 Task: Send an email with the signature Crystal Jones with the subject Thank you for a sponsorship and the message We need to update our team on the latest developments regarding the project. Could you please send a group email with the relevant information? from softage.10@softage.net to softage.7@softage.net and softage.8@softage.net
Action: Mouse moved to (95, 101)
Screenshot: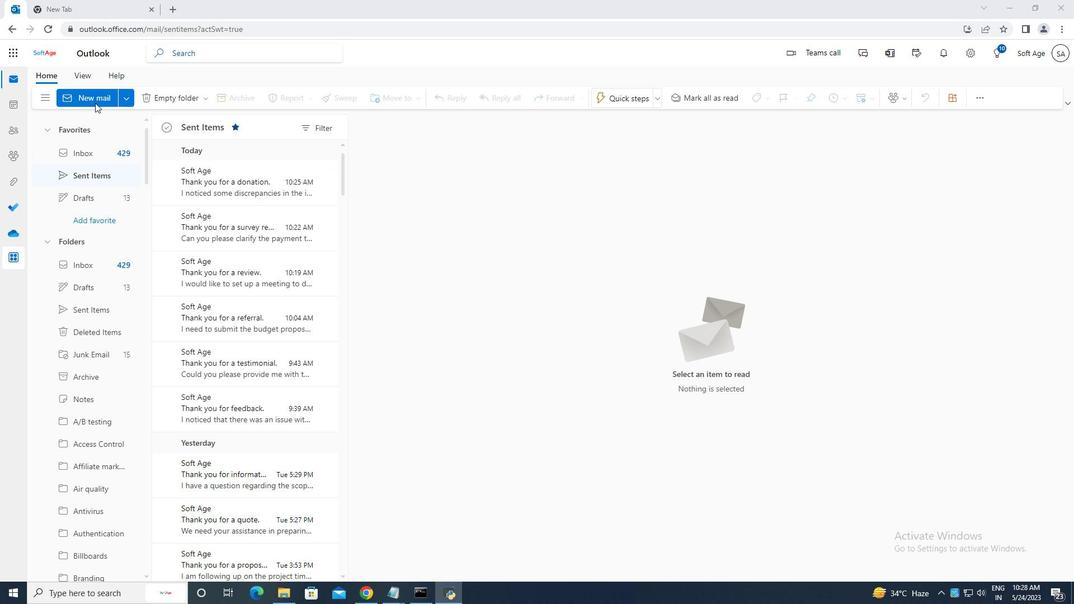 
Action: Mouse pressed left at (95, 101)
Screenshot: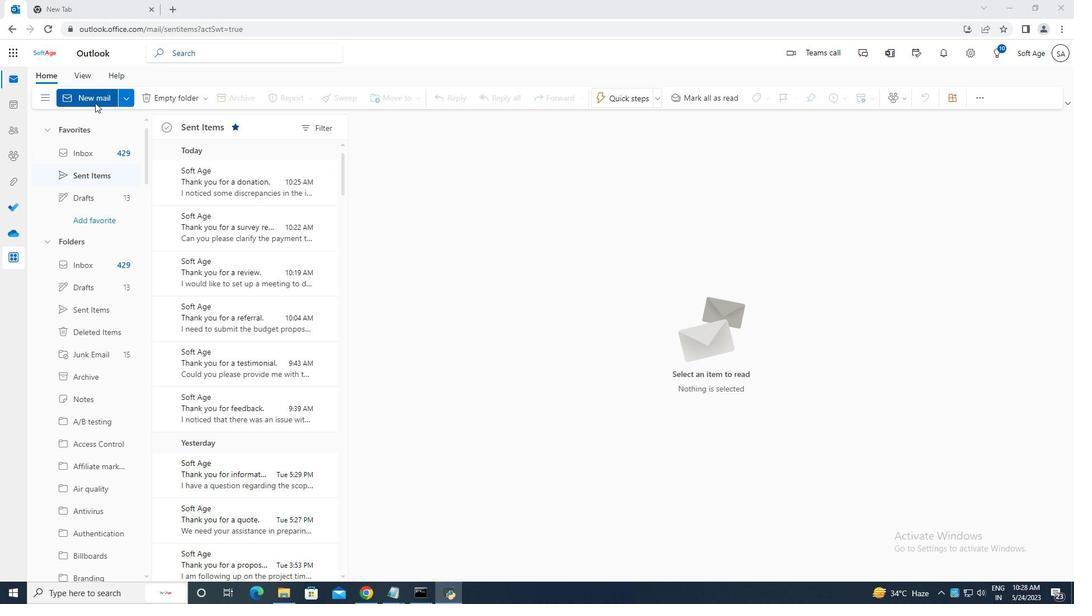 
Action: Mouse moved to (722, 102)
Screenshot: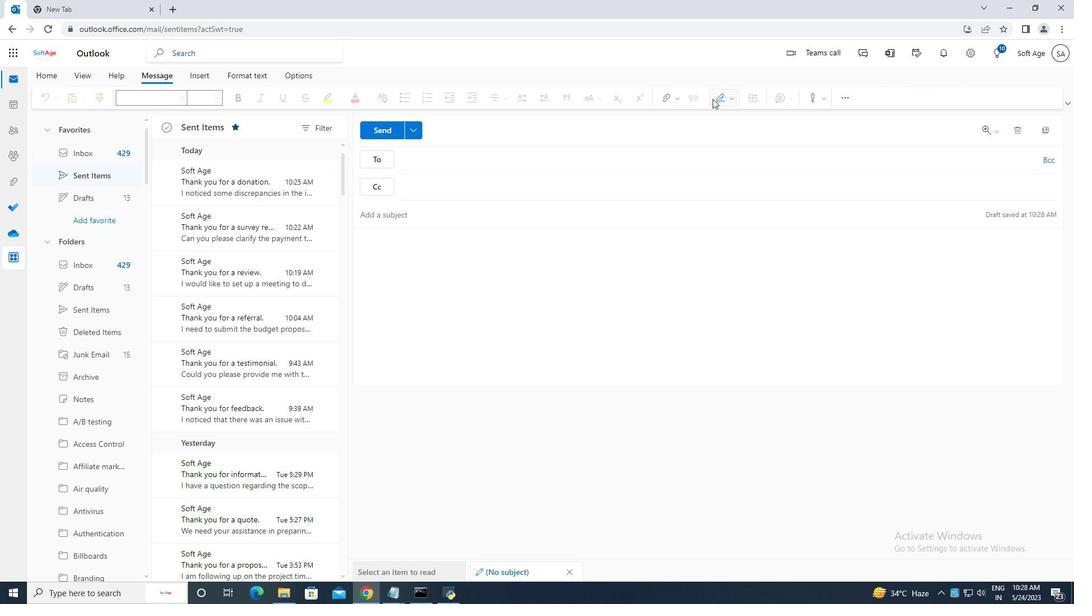 
Action: Mouse pressed left at (722, 102)
Screenshot: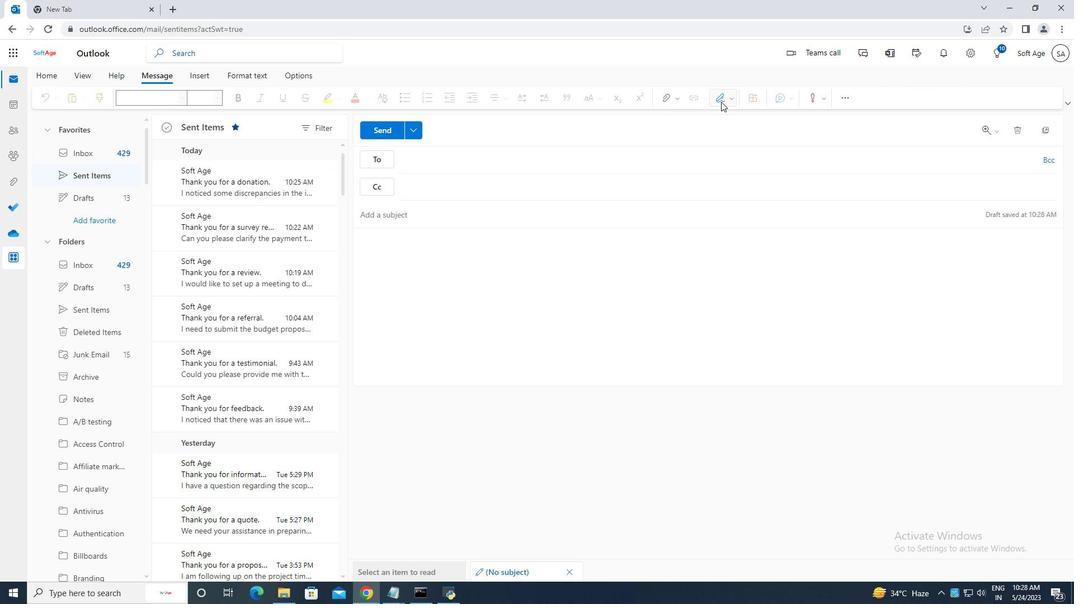 
Action: Mouse moved to (694, 147)
Screenshot: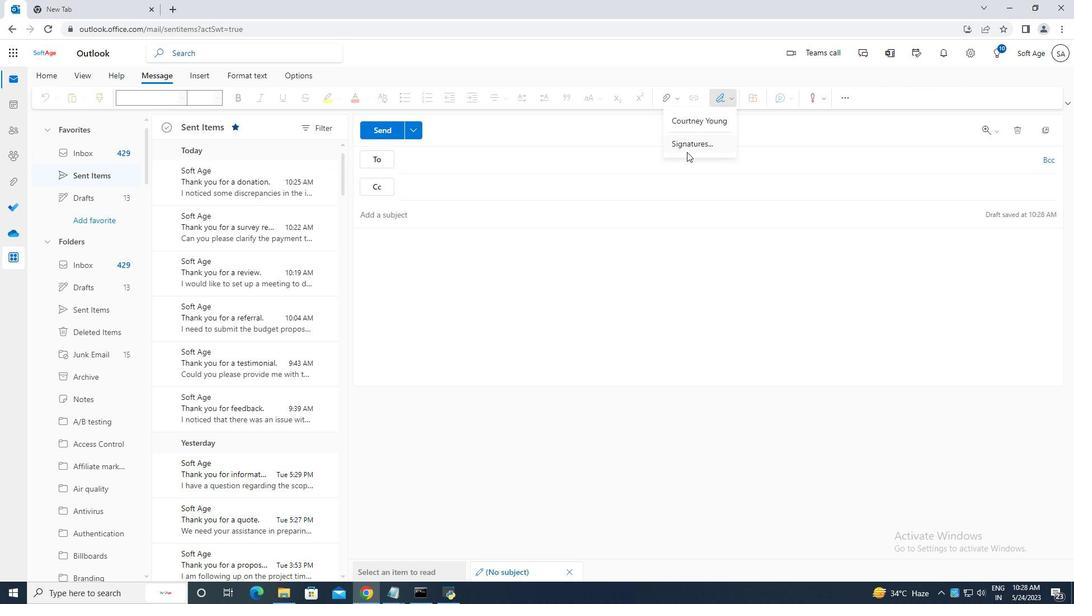 
Action: Mouse pressed left at (694, 147)
Screenshot: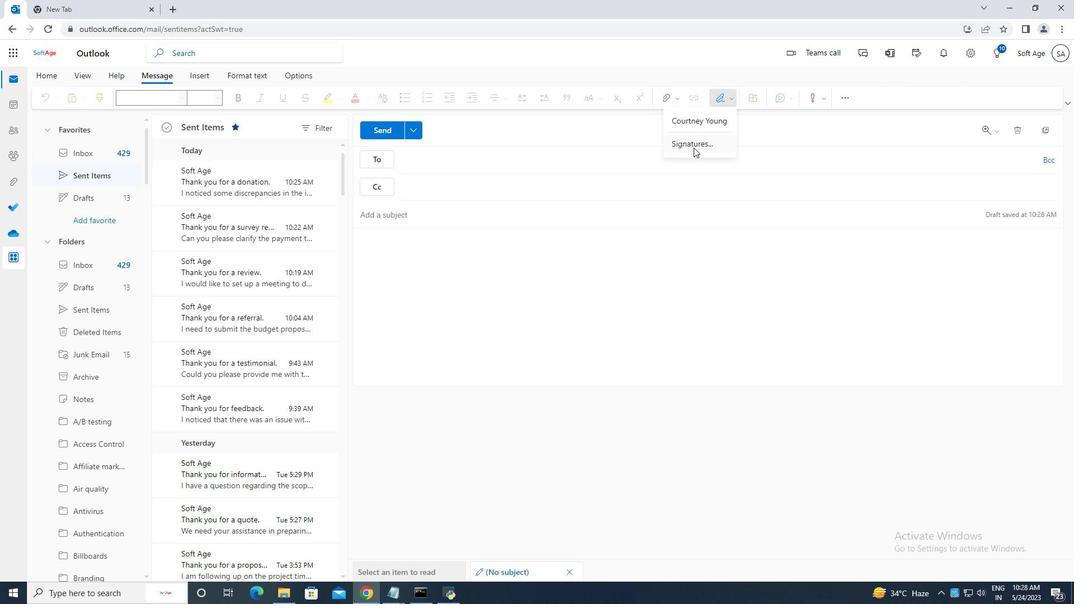 
Action: Mouse moved to (758, 185)
Screenshot: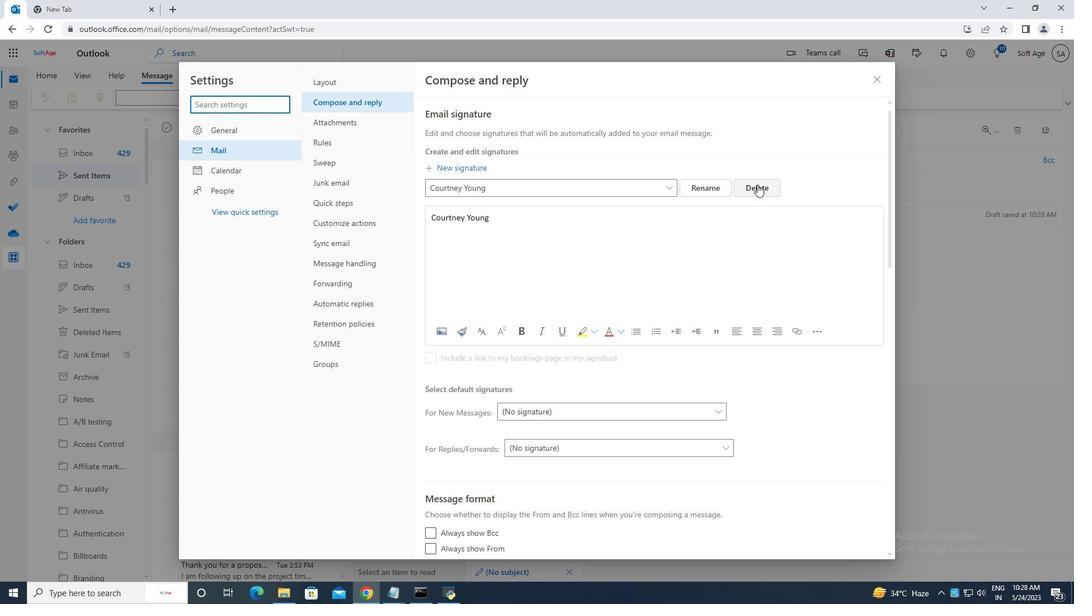 
Action: Mouse pressed left at (758, 185)
Screenshot: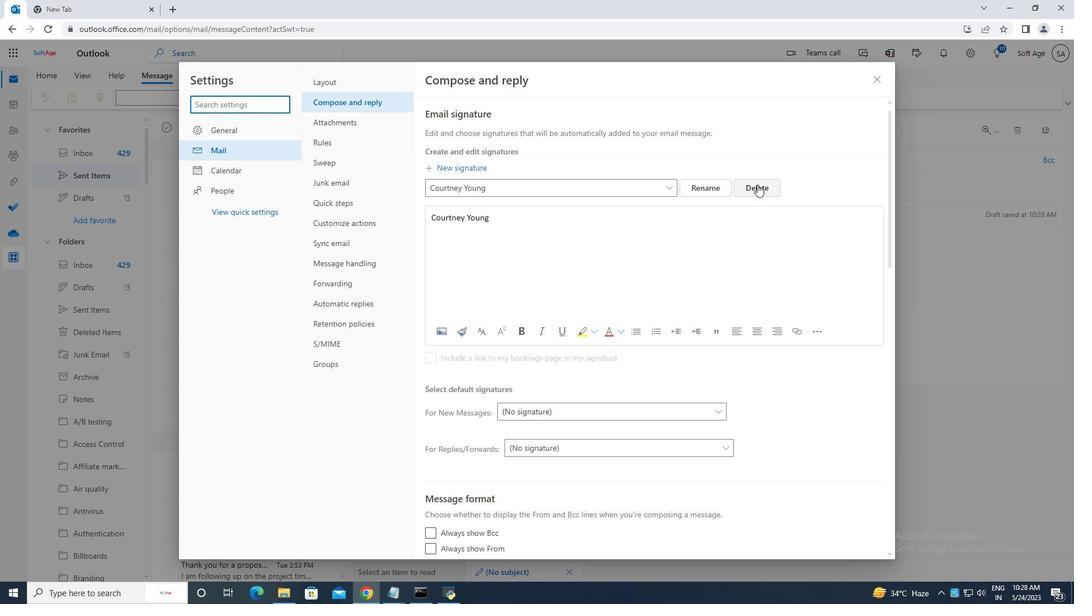 
Action: Mouse moved to (473, 187)
Screenshot: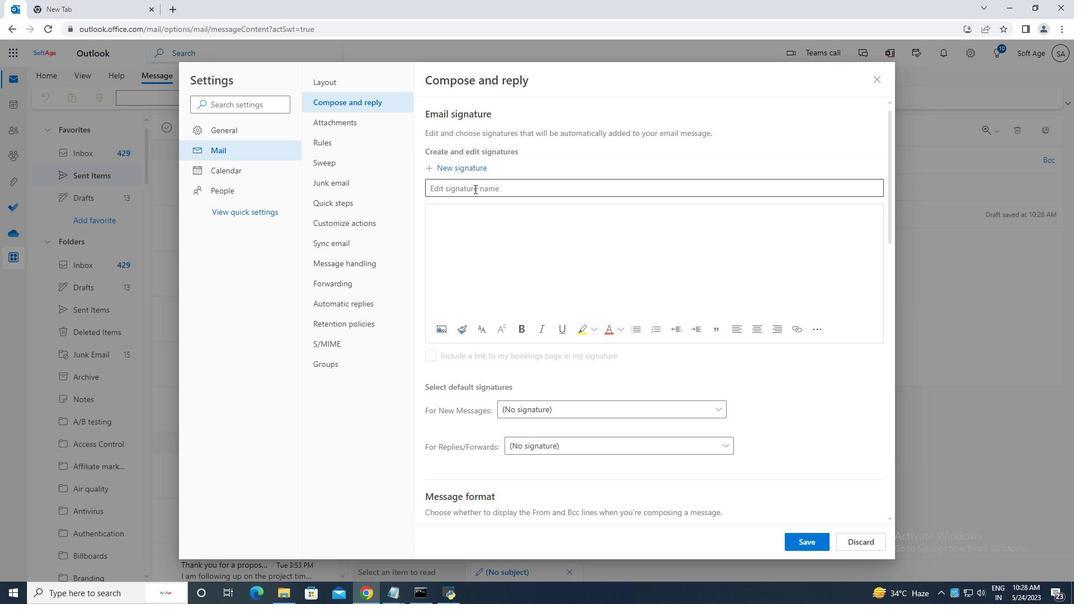 
Action: Mouse pressed left at (473, 187)
Screenshot: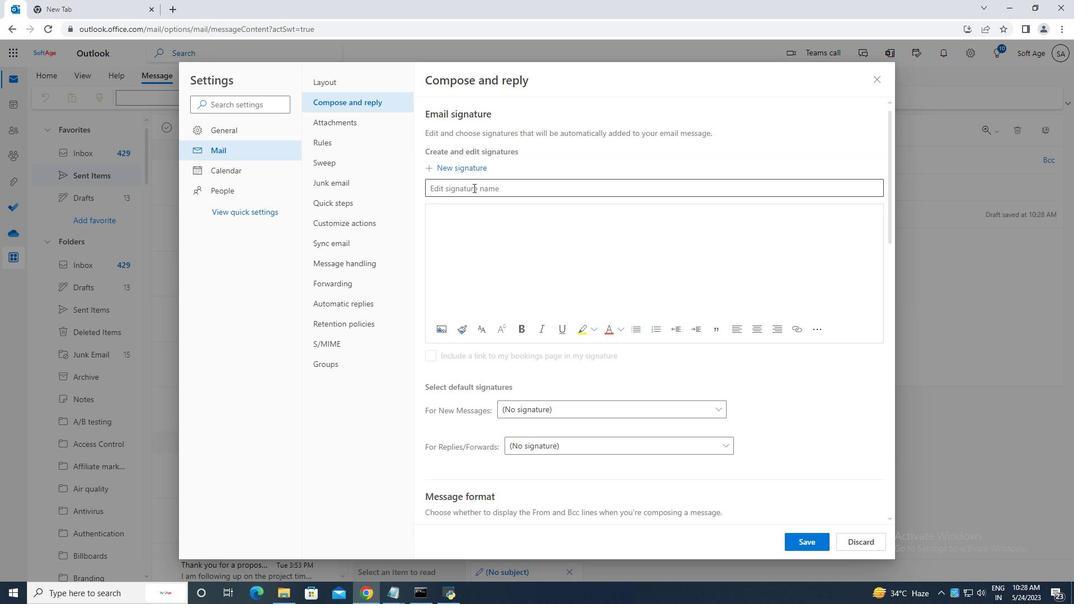 
Action: Key pressed <Key.caps_lock>C<Key.caps_lock>rystal<Key.space><Key.caps_lock>J<Key.caps_lock>ones
Screenshot: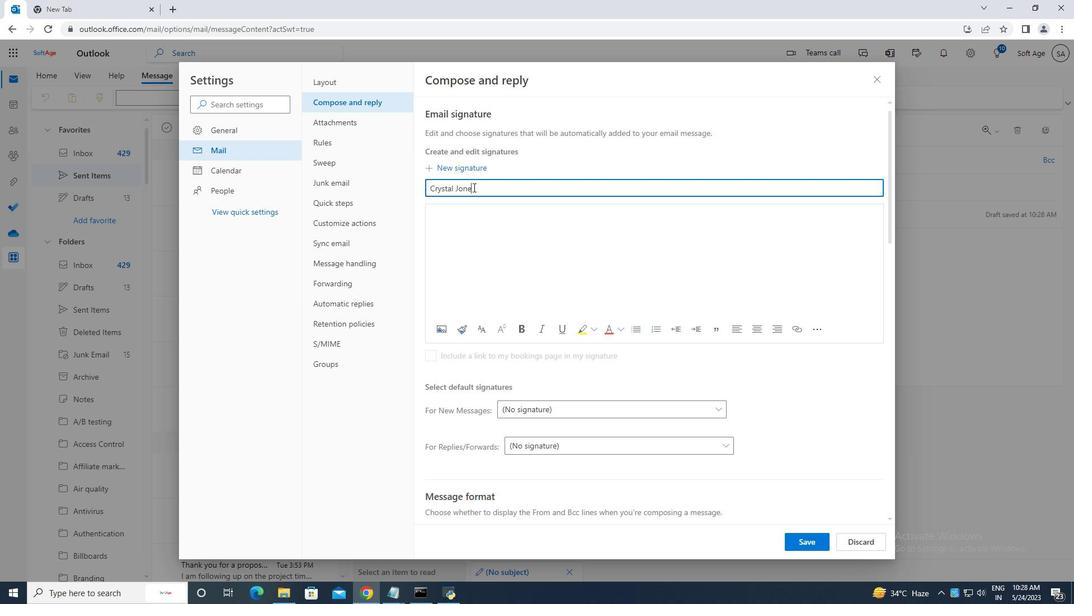 
Action: Mouse moved to (448, 213)
Screenshot: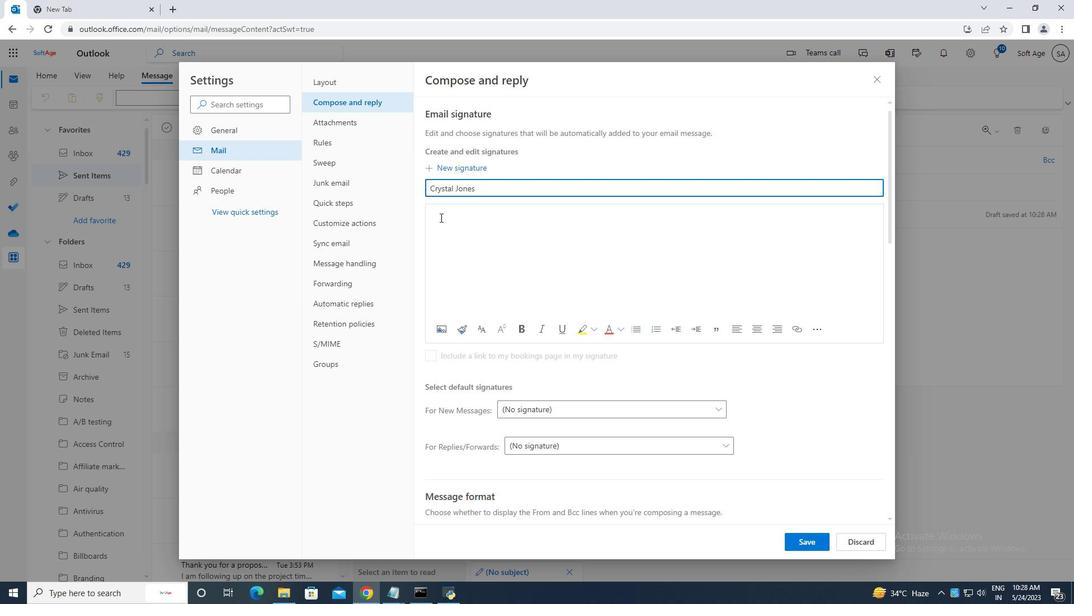 
Action: Mouse pressed left at (448, 213)
Screenshot: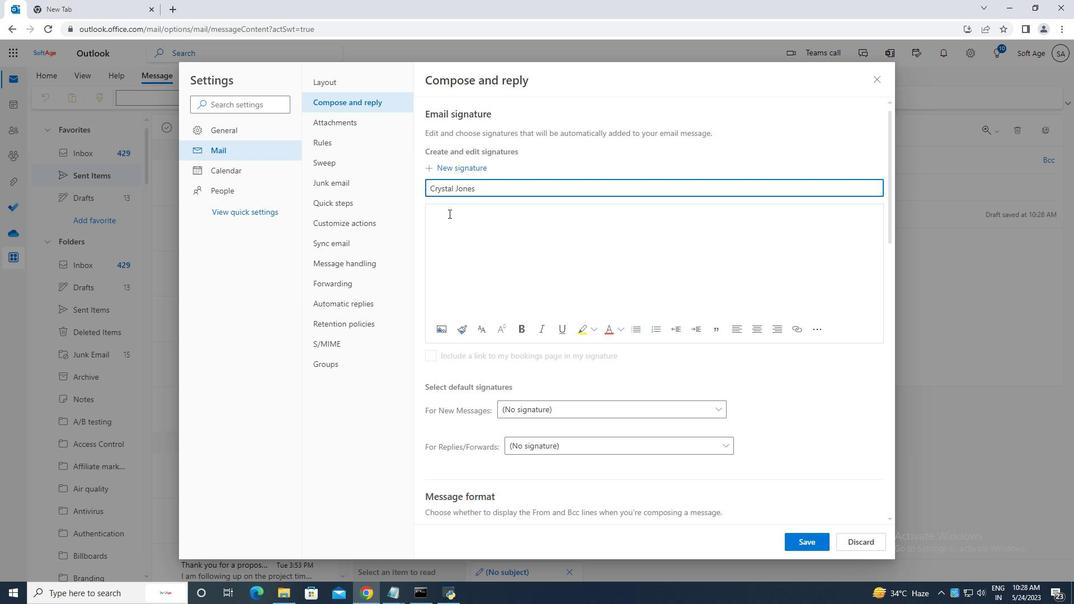 
Action: Mouse moved to (448, 213)
Screenshot: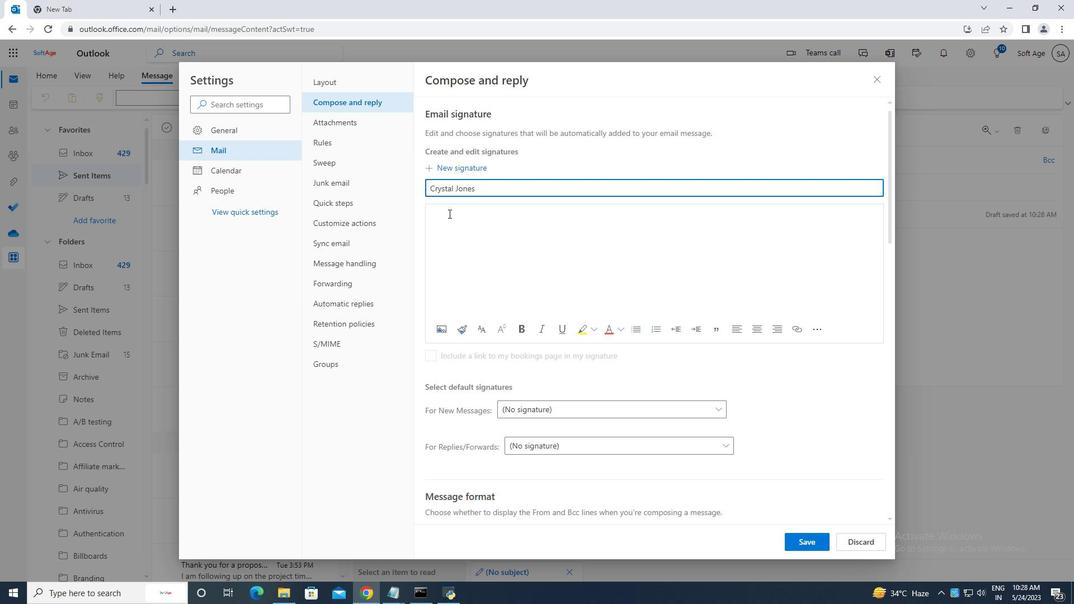 
Action: Key pressed <Key.caps_lock>C<Key.caps_lock>rystal<Key.space><Key.caps_lock>J<Key.caps_lock>ones
Screenshot: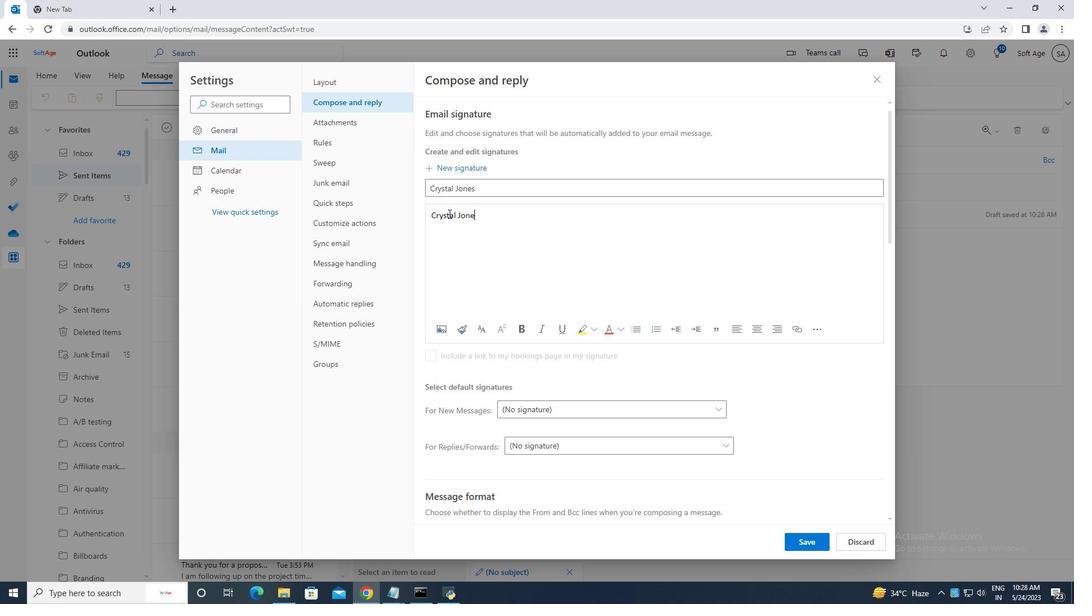 
Action: Mouse moved to (806, 545)
Screenshot: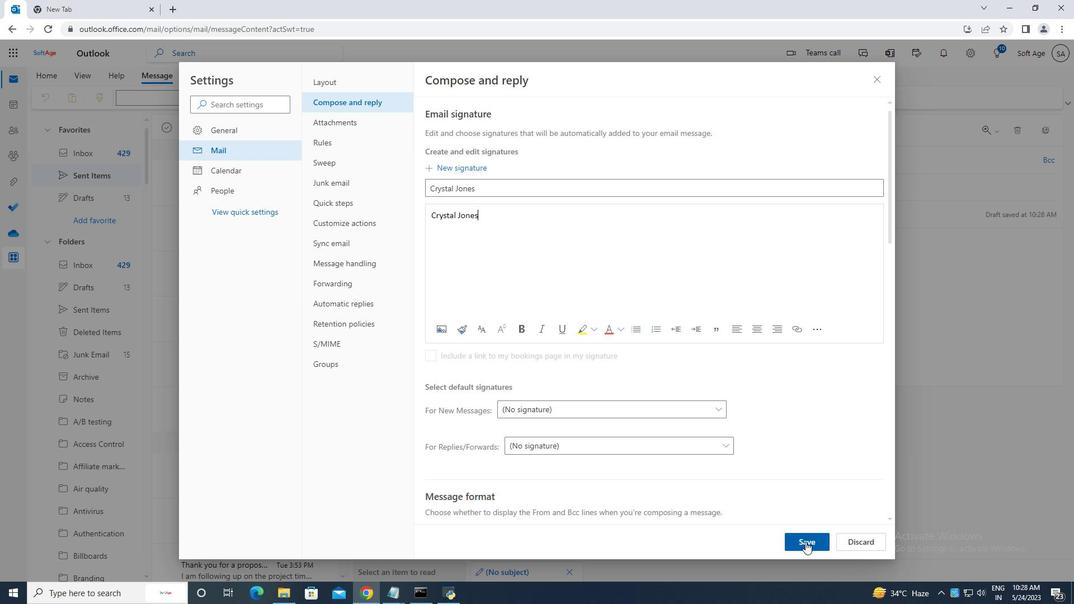 
Action: Mouse pressed left at (806, 545)
Screenshot: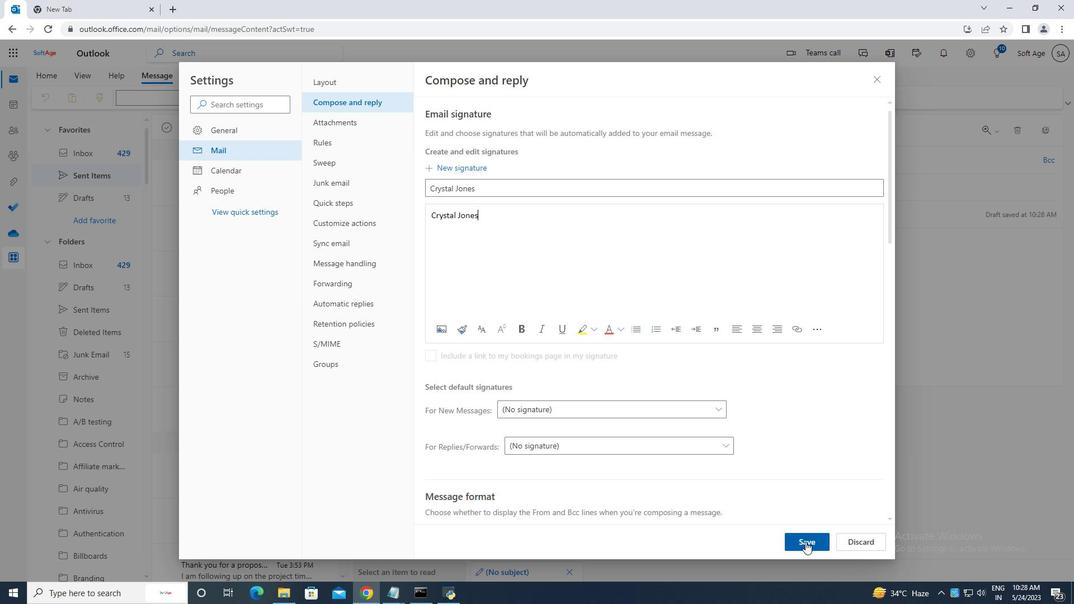 
Action: Mouse moved to (873, 81)
Screenshot: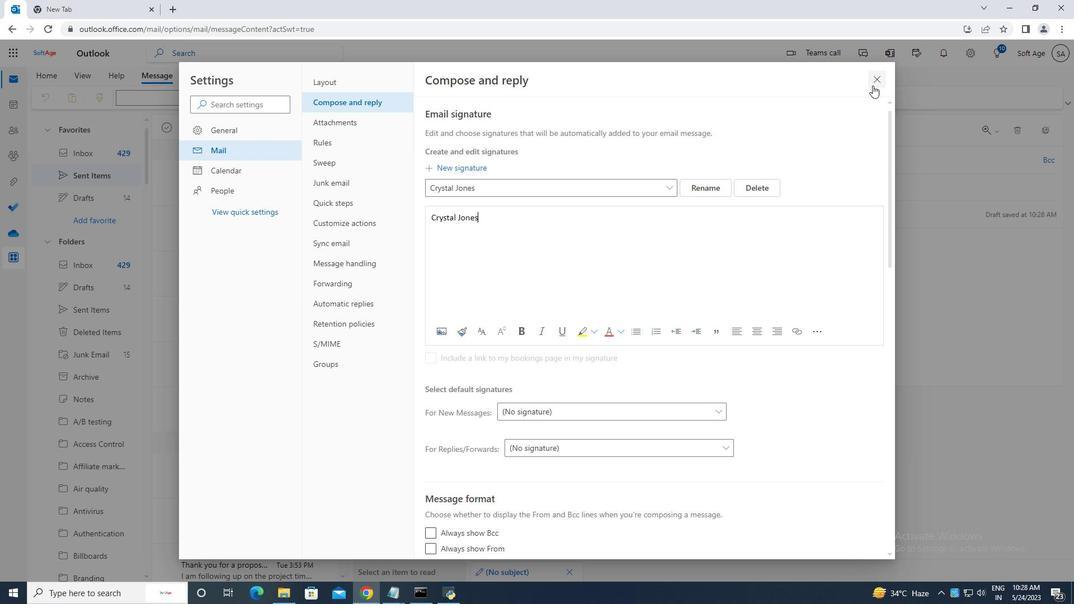 
Action: Mouse pressed left at (873, 81)
Screenshot: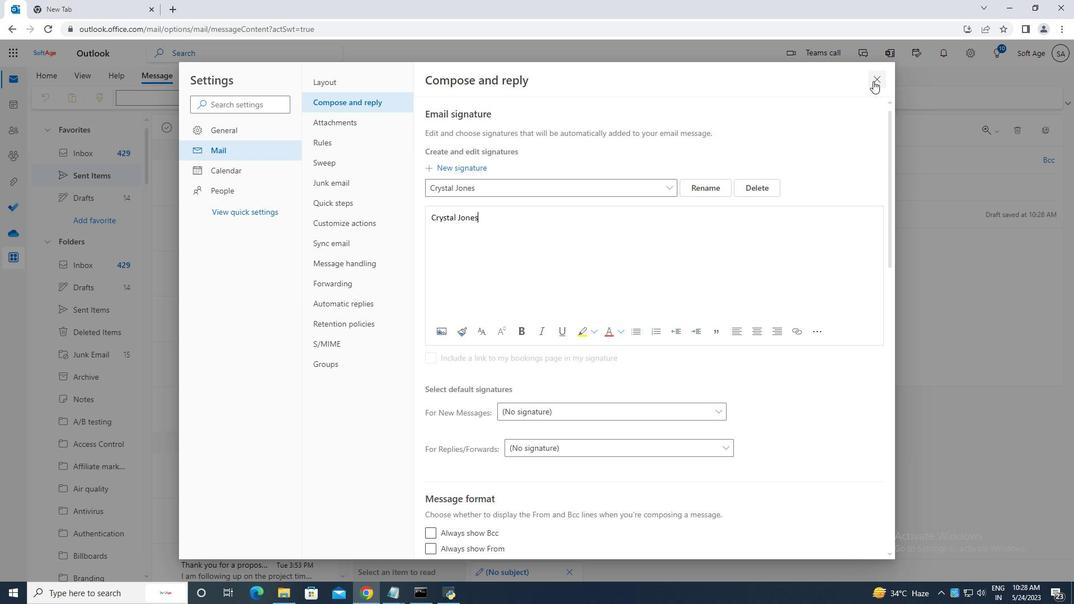 
Action: Mouse moved to (724, 97)
Screenshot: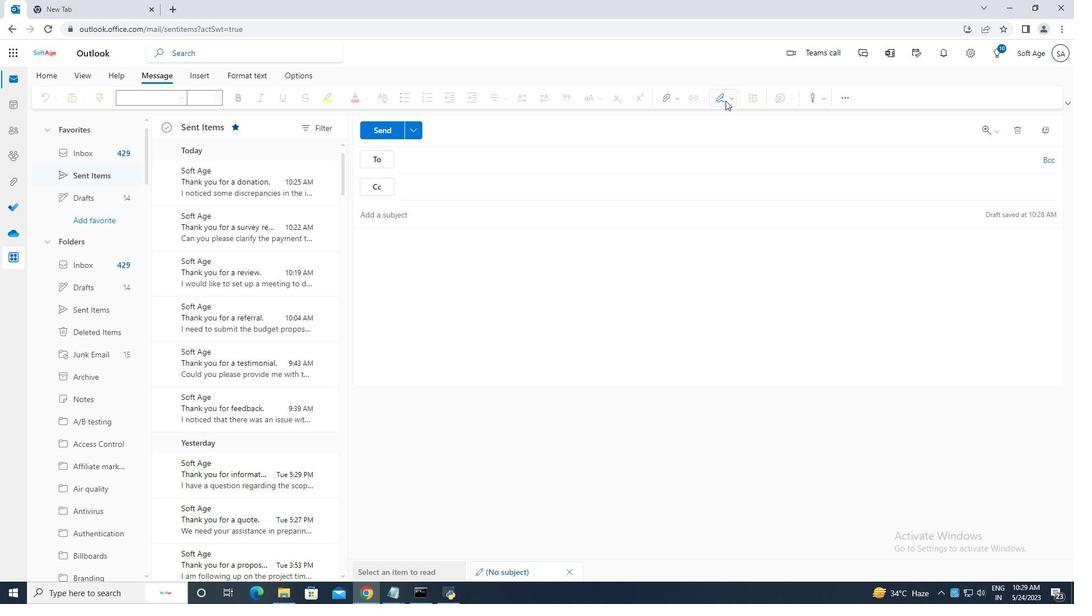 
Action: Mouse pressed left at (724, 97)
Screenshot: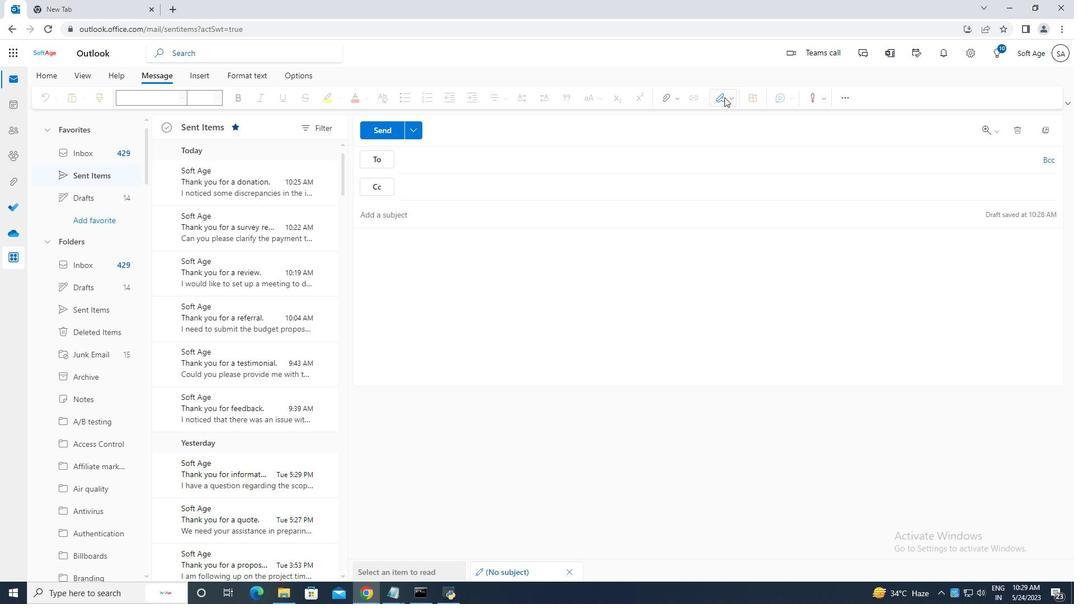 
Action: Mouse moved to (714, 121)
Screenshot: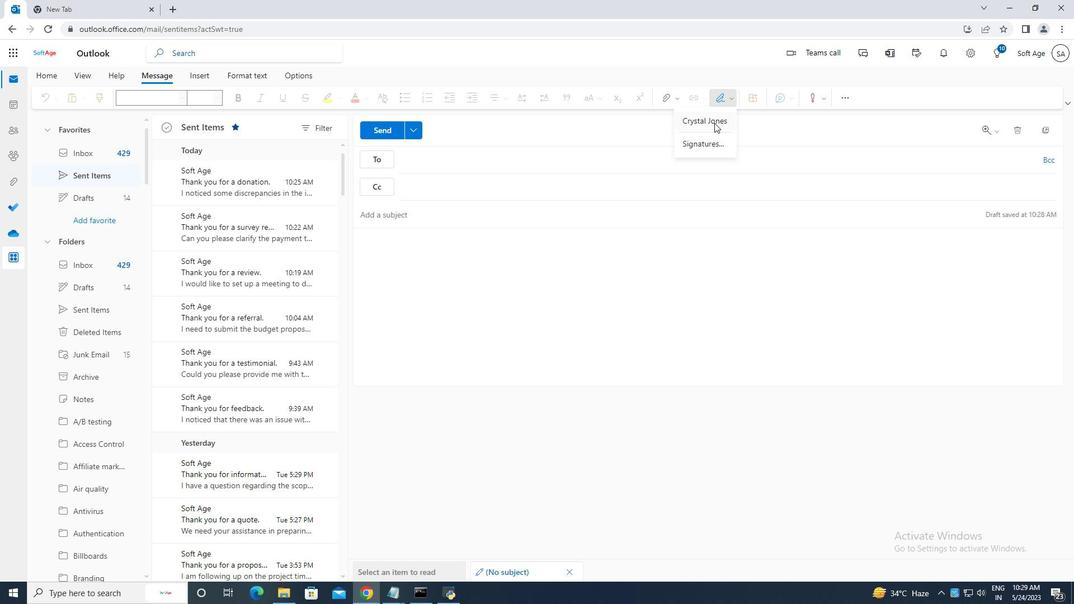 
Action: Mouse pressed left at (714, 121)
Screenshot: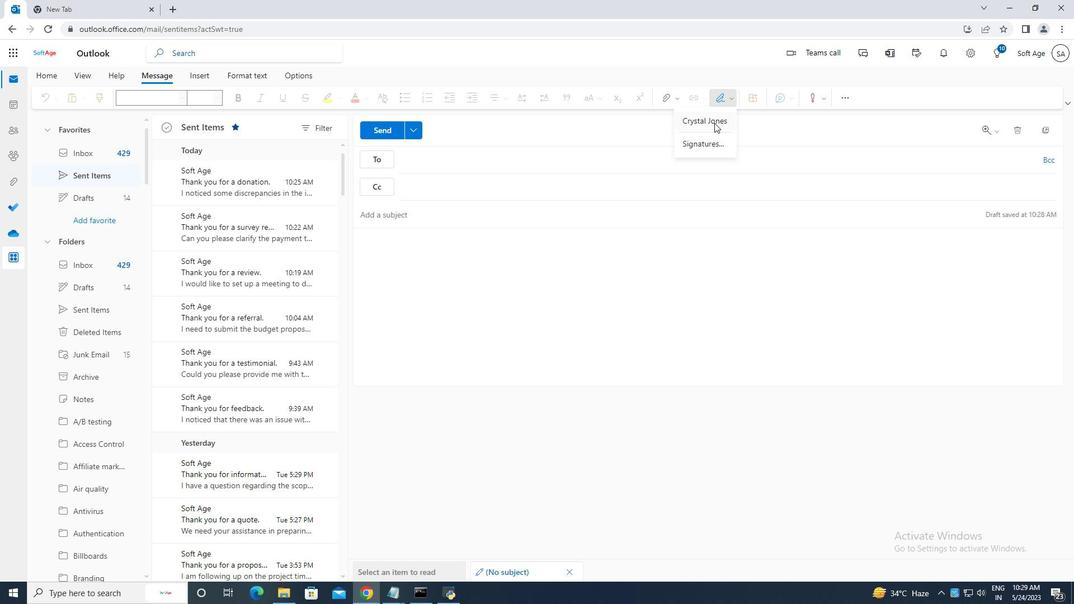 
Action: Mouse moved to (396, 217)
Screenshot: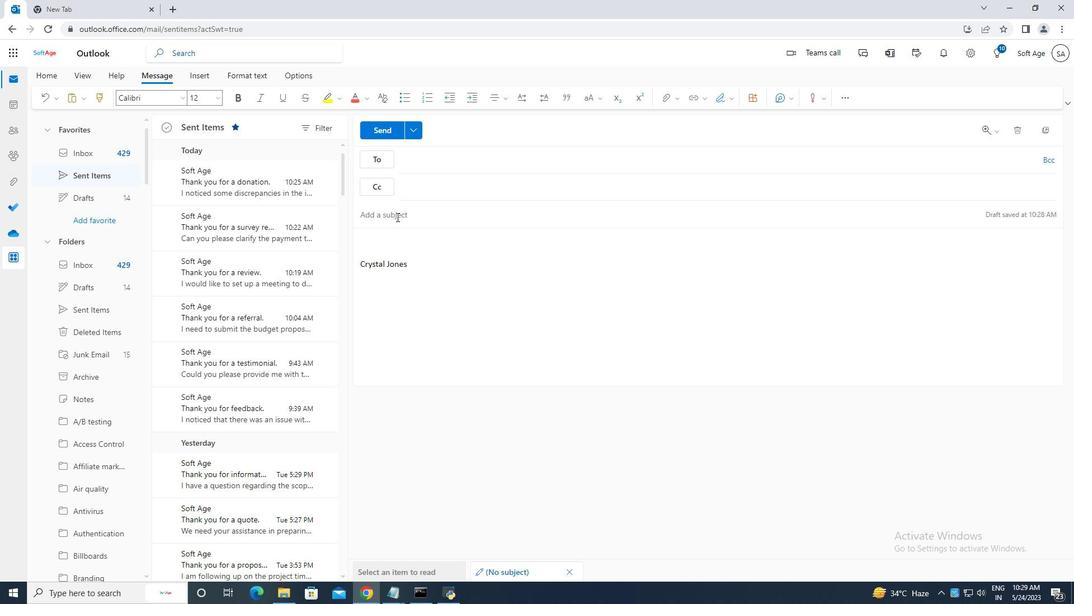 
Action: Mouse pressed left at (396, 217)
Screenshot: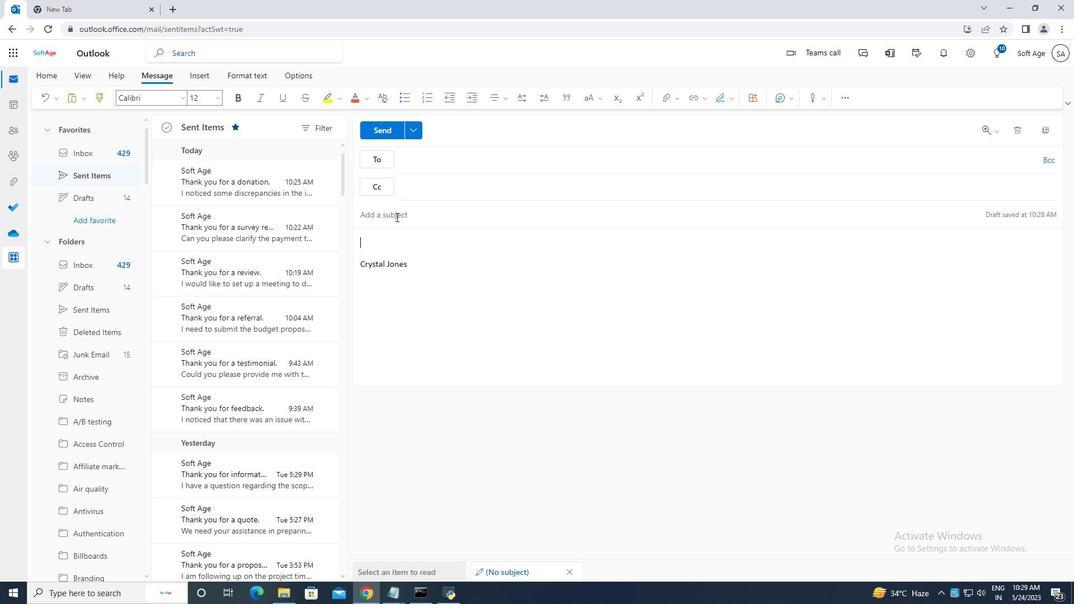 
Action: Key pressed <Key.caps_lock>T<Key.caps_lock>hank<Key.space>you<Key.space>for<Key.space>a<Key.space>sponsorship<Key.space><Key.backspace>.
Screenshot: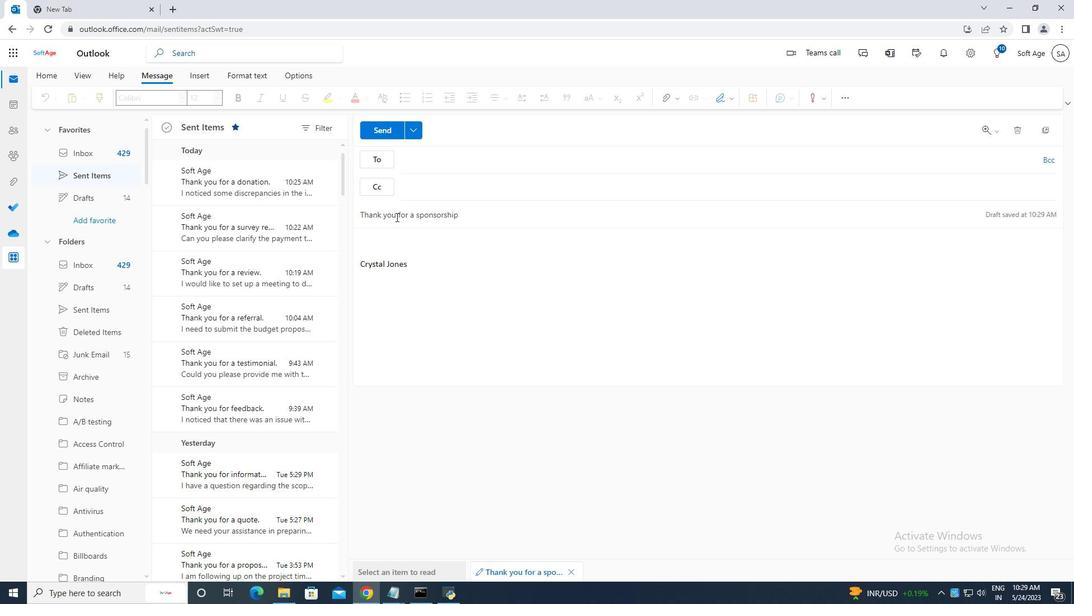 
Action: Mouse moved to (386, 247)
Screenshot: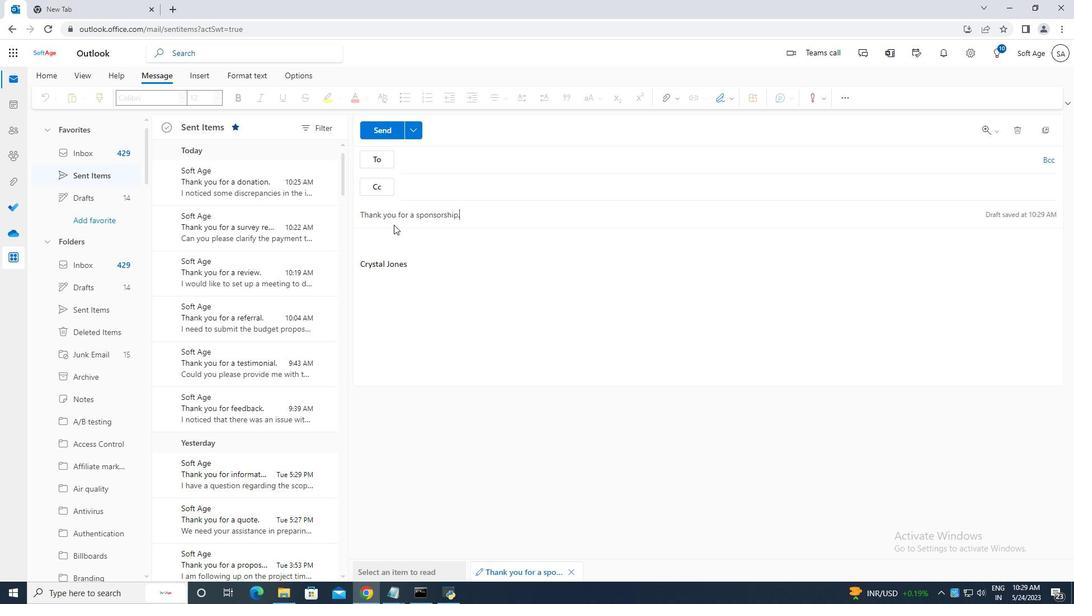 
Action: Mouse pressed left at (386, 247)
Screenshot: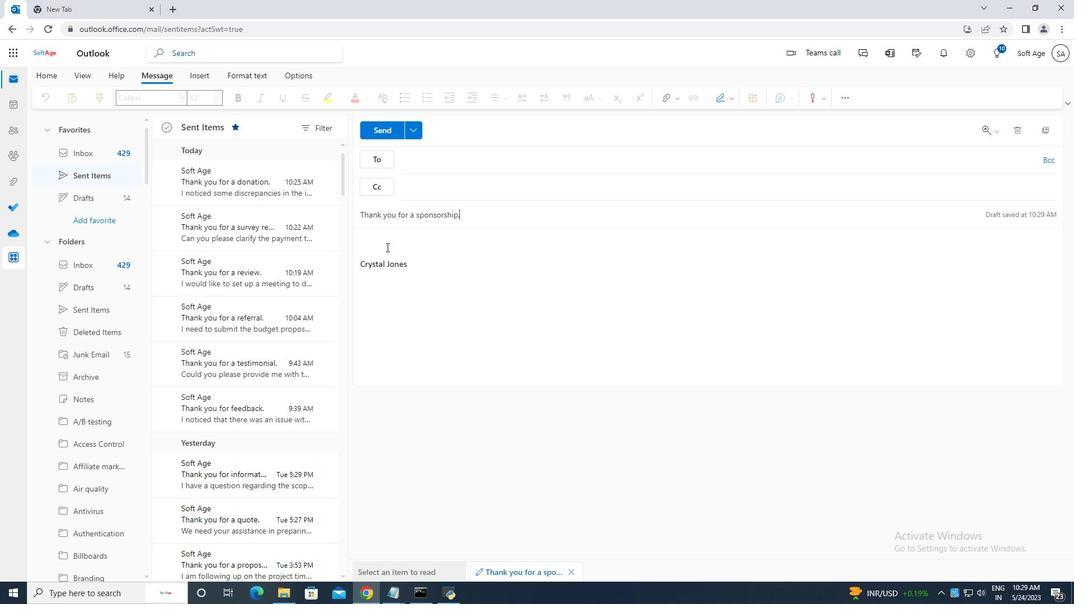 
Action: Mouse moved to (386, 245)
Screenshot: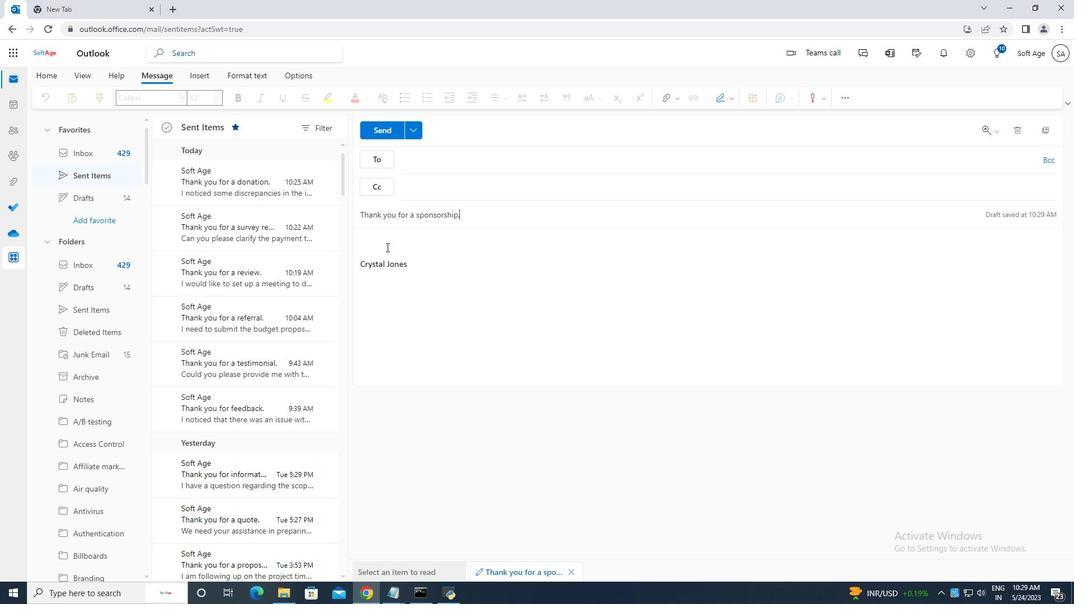 
Action: Key pressed <Key.caps_lock>W<Key.caps_lock>e<Key.space>need<Key.space>to<Key.space>update<Key.space>our<Key.space>team<Key.space>on<Key.space>the<Key.space>latest<Key.space>developmens<Key.space>regarding<Key.space>the<Key.space>project.<Key.space><Key.caps_lock>C<Key.caps_lock>ould<Key.space>you<Key.space>please<Key.space>send<Key.space>a<Key.space>group<Key.space>email<Key.space>with<Key.space>the<Key.space>revelent<Key.space>information.
Screenshot: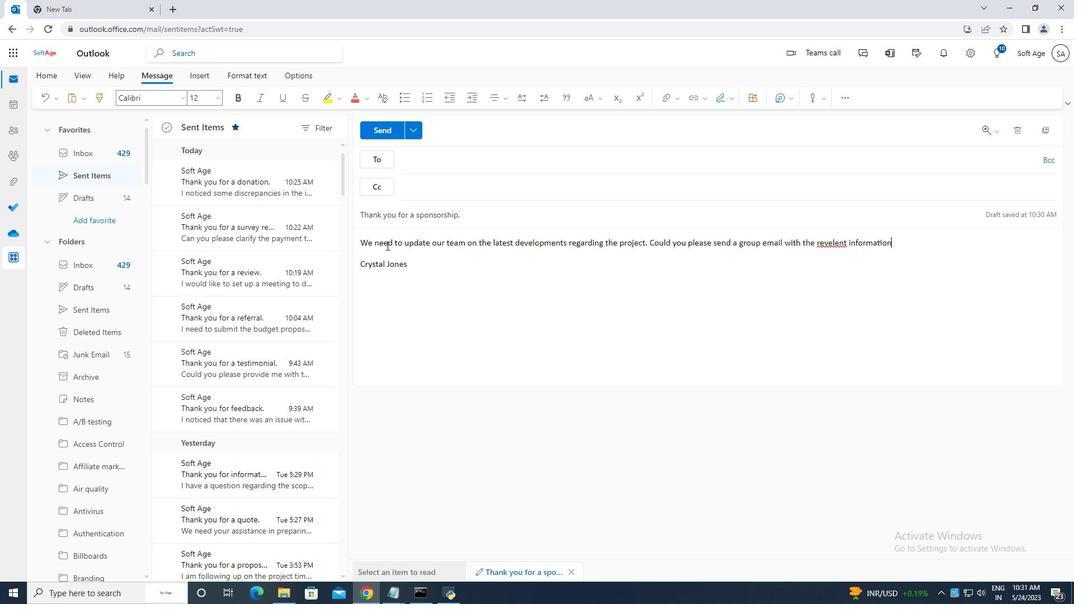 
Action: Mouse moved to (833, 241)
Screenshot: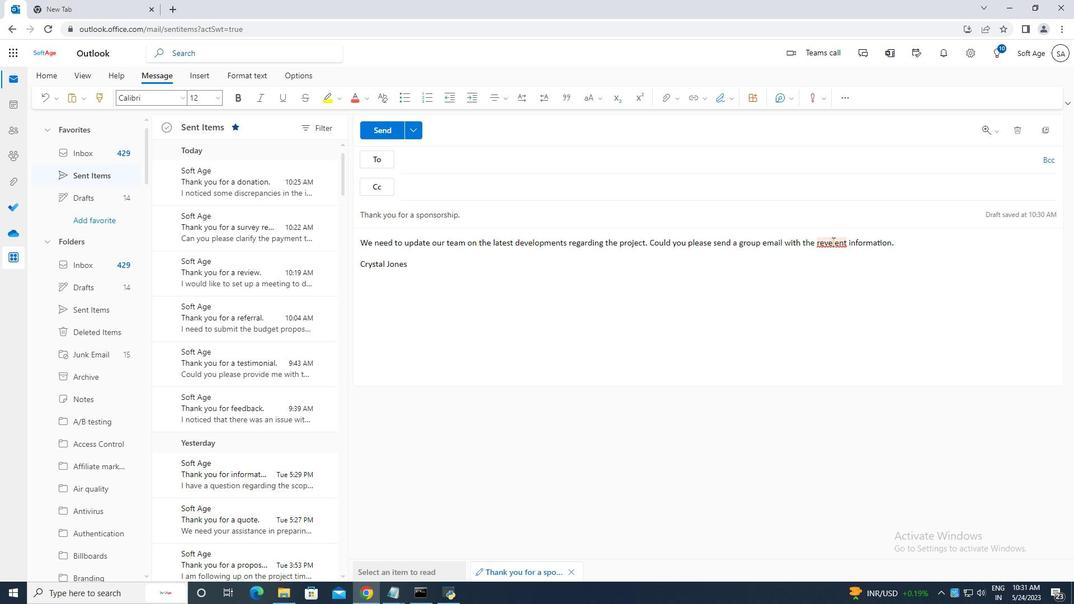 
Action: Mouse pressed left at (833, 241)
Screenshot: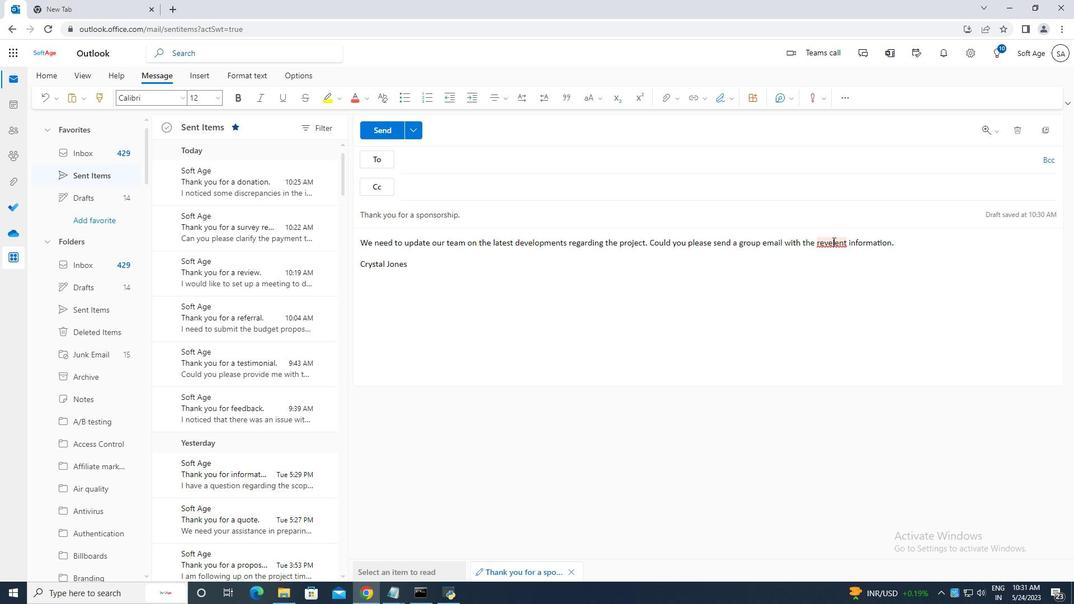 
Action: Mouse moved to (835, 243)
Screenshot: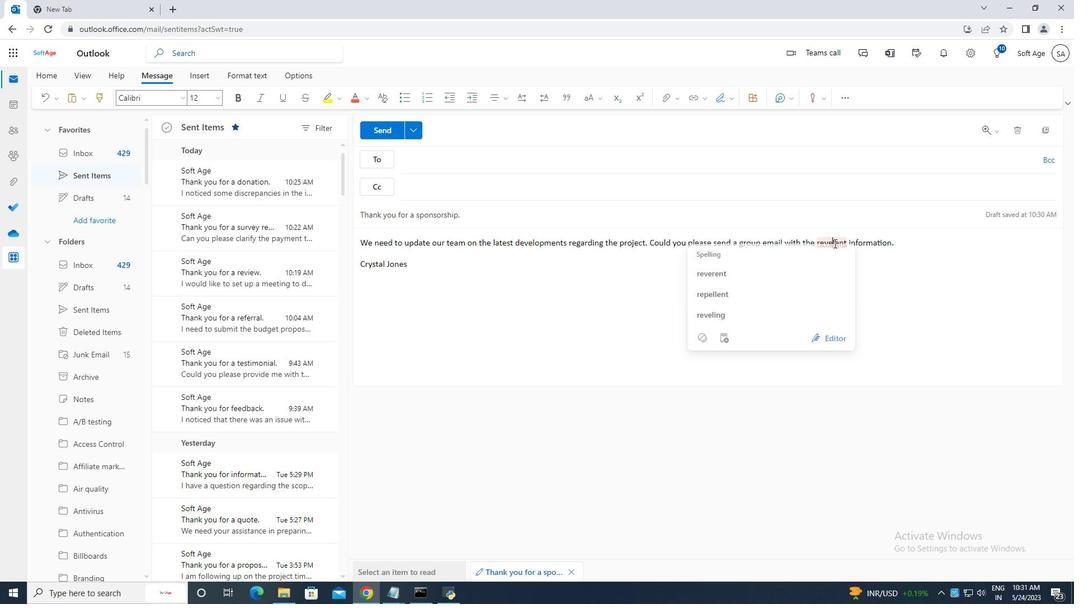 
Action: Key pressed <Key.backspace>
Screenshot: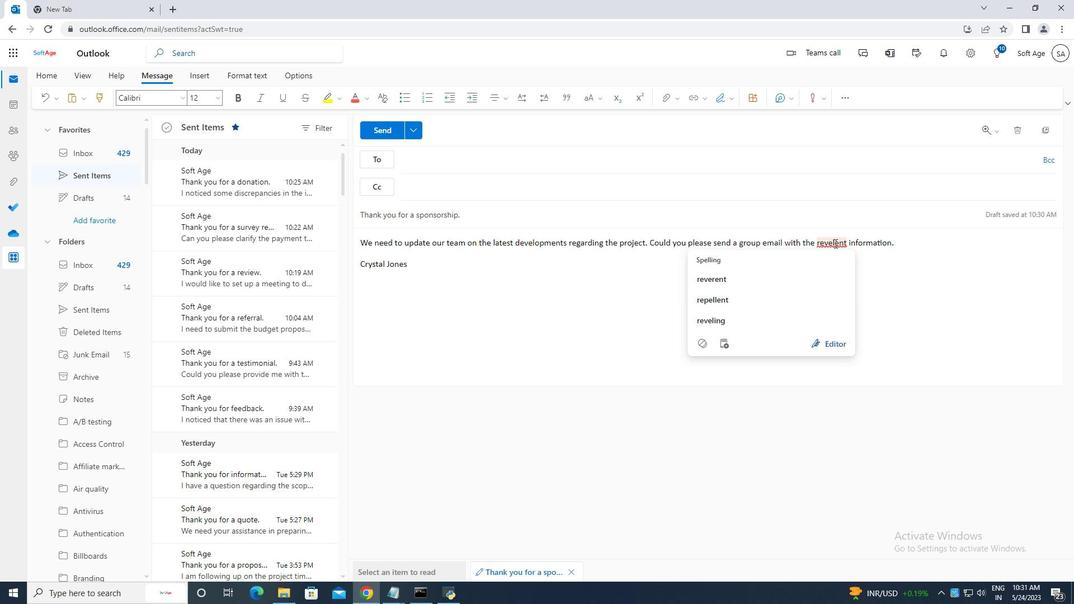 
Action: Mouse moved to (831, 244)
Screenshot: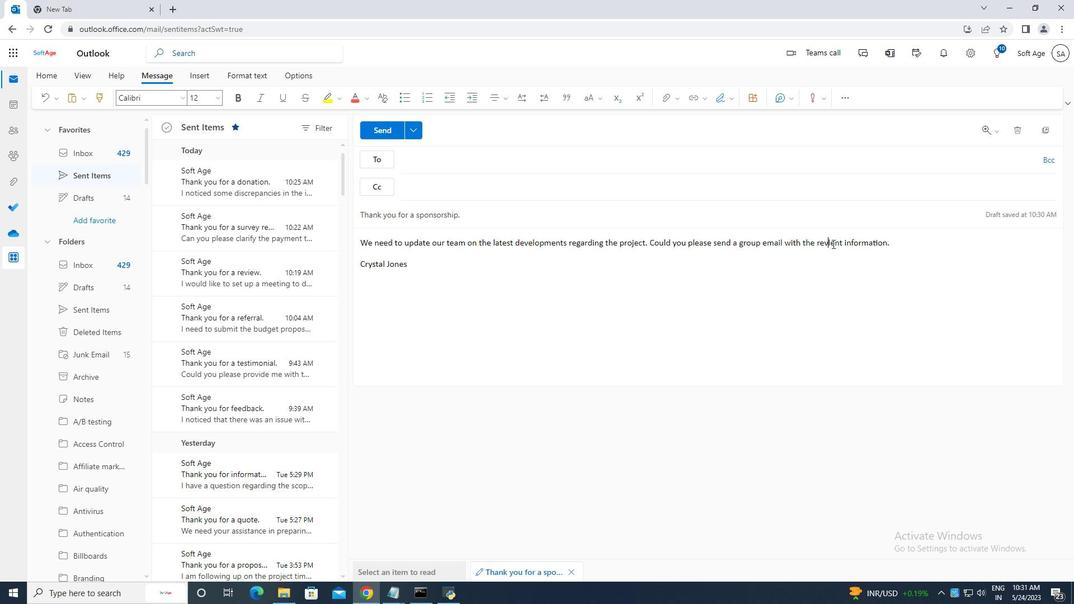 
Action: Mouse pressed left at (831, 244)
Screenshot: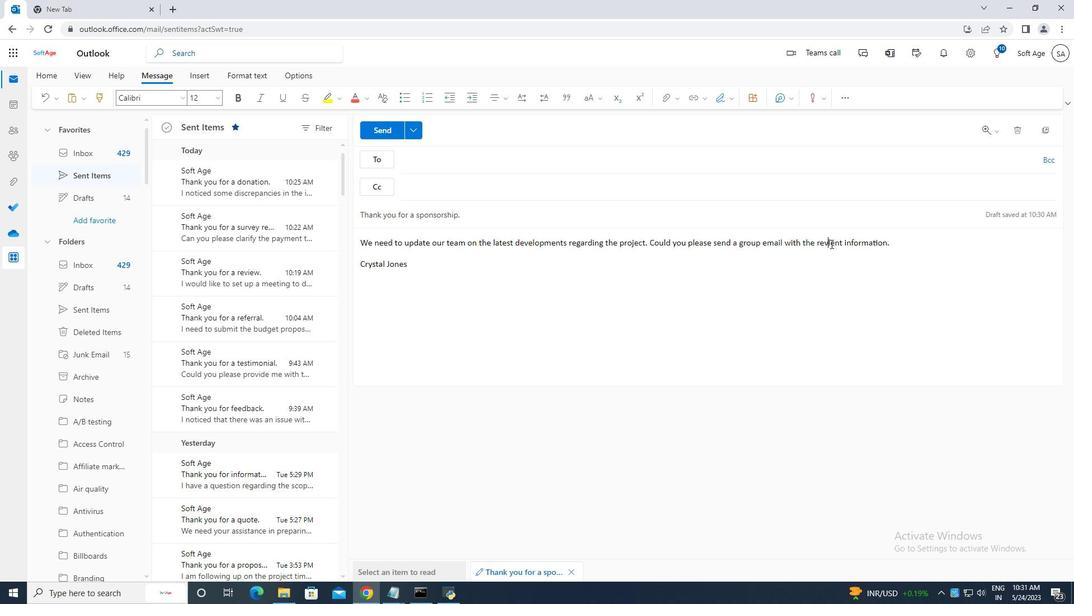 
Action: Key pressed v
Screenshot: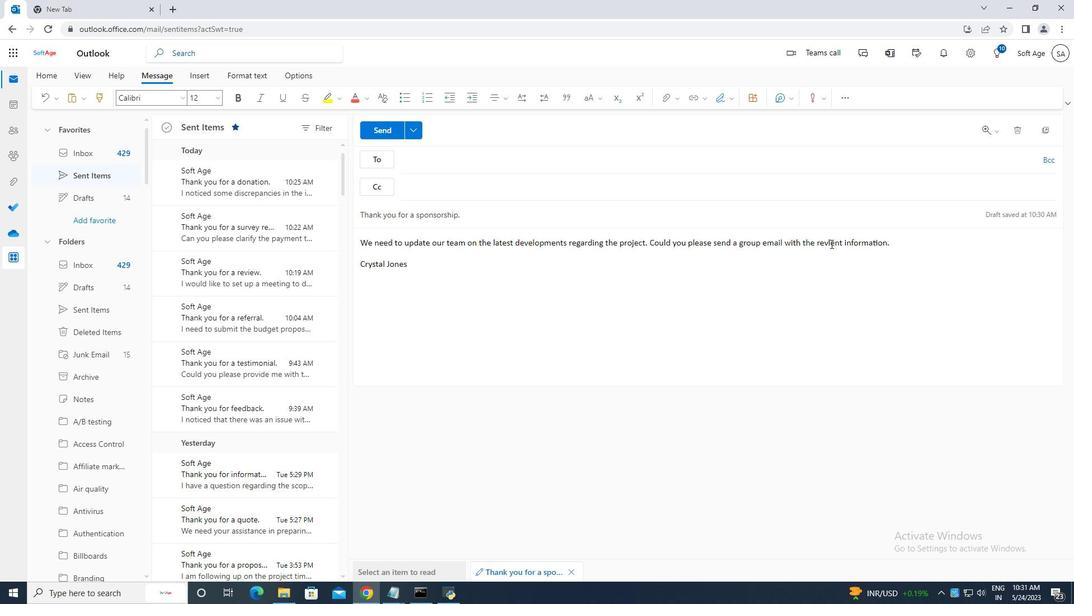 
Action: Mouse moved to (466, 159)
Screenshot: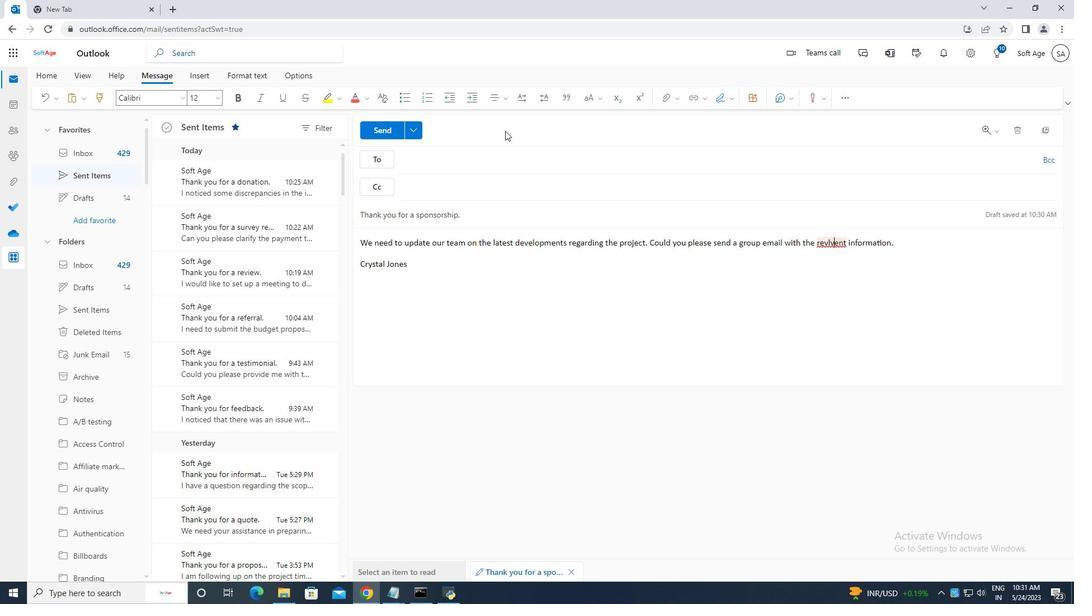 
Action: Mouse pressed left at (466, 159)
Screenshot: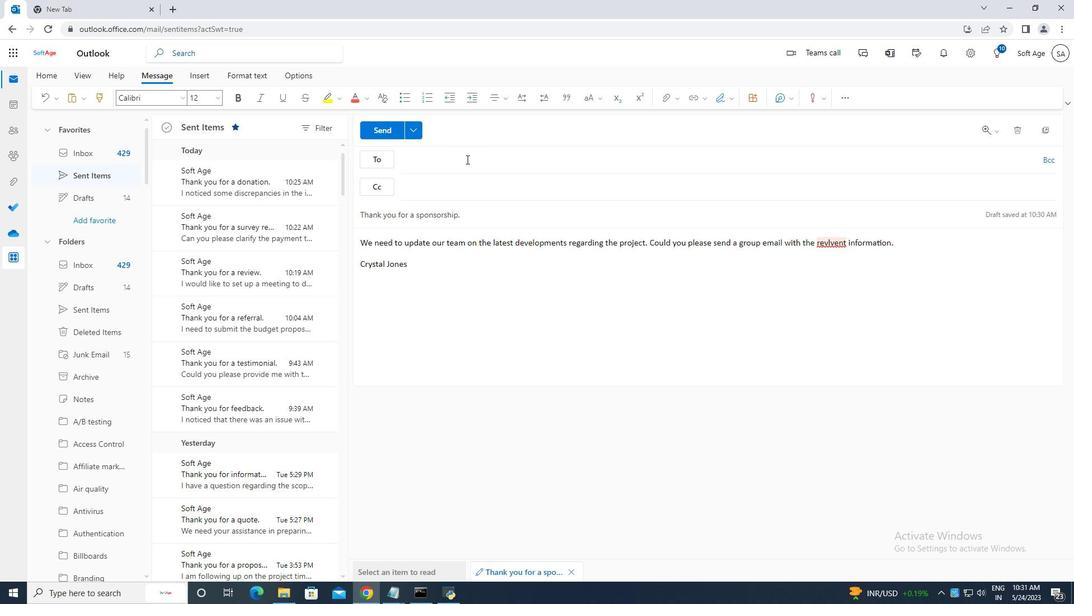 
Action: Key pressed softage.7<Key.shift>@
Screenshot: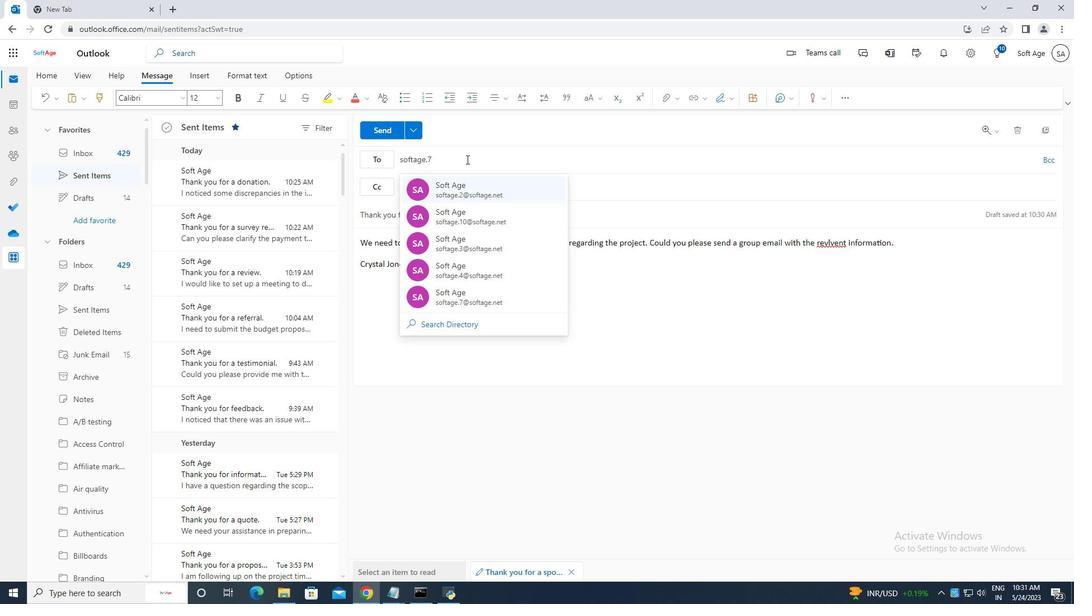 
Action: Mouse moved to (492, 183)
Screenshot: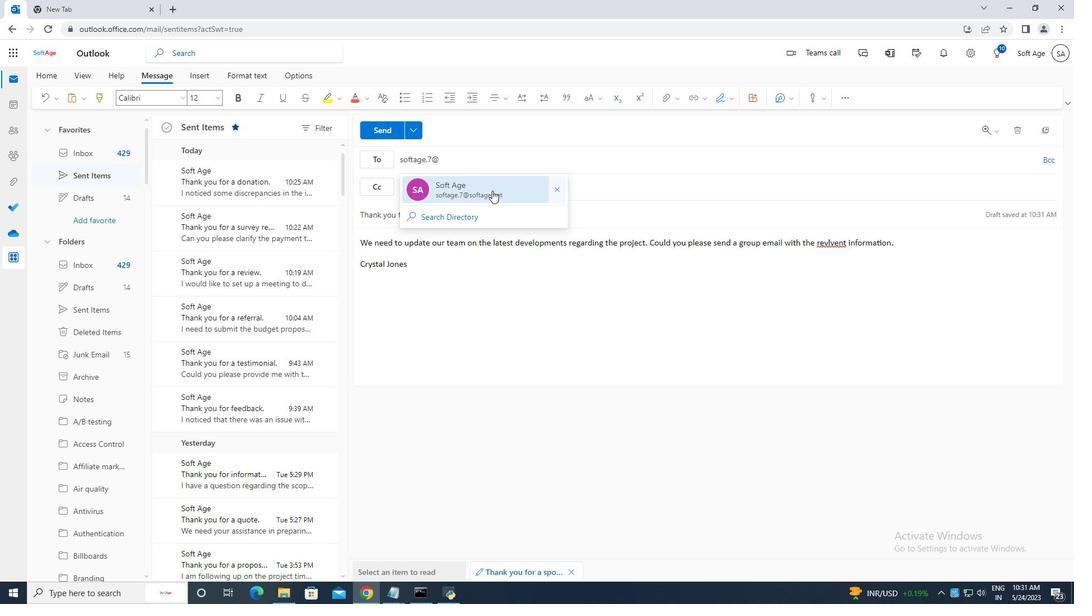 
Action: Mouse pressed left at (492, 183)
Screenshot: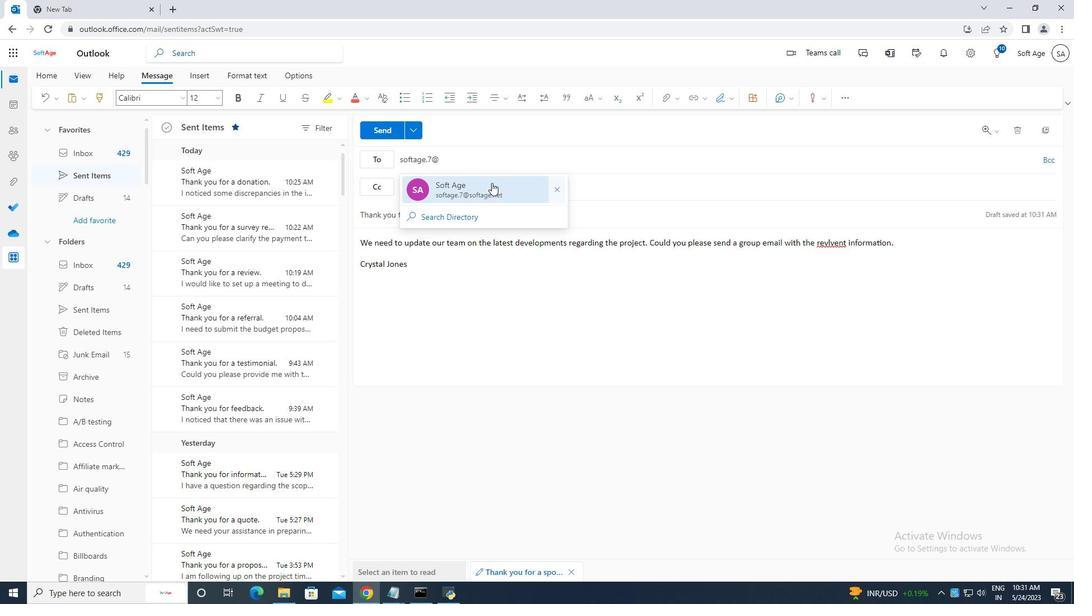 
Action: Mouse moved to (472, 156)
Screenshot: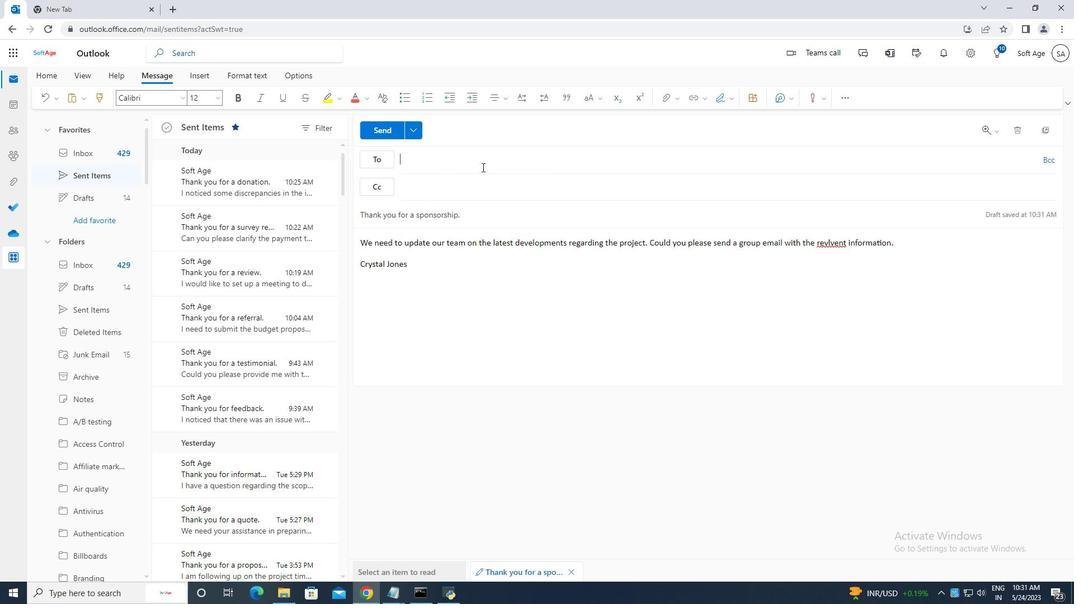 
Action: Key pressed softage.8<Key.shift>@
Screenshot: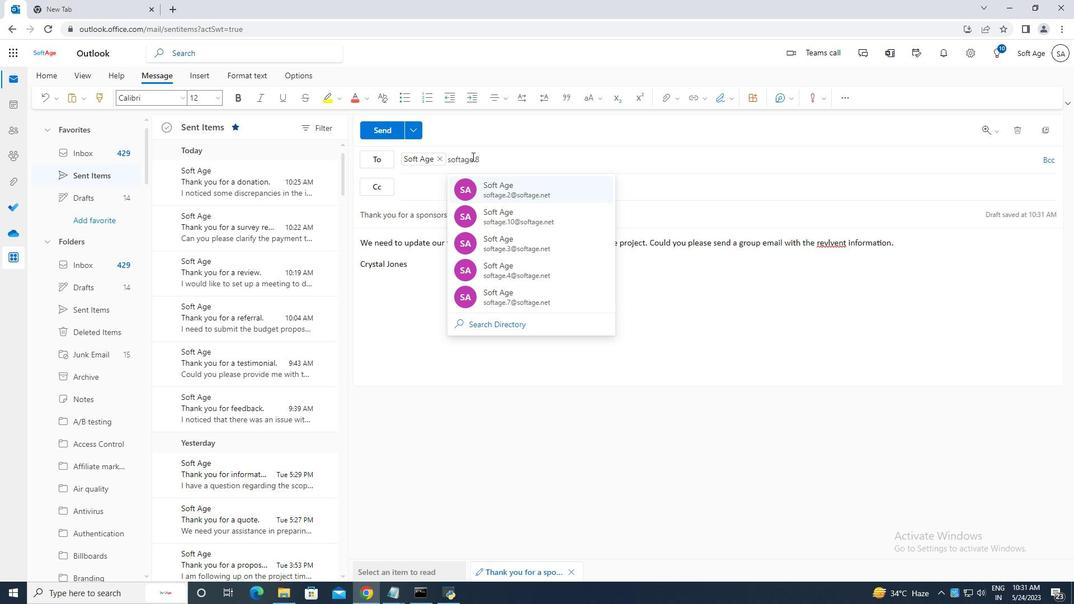 
Action: Mouse moved to (530, 183)
Screenshot: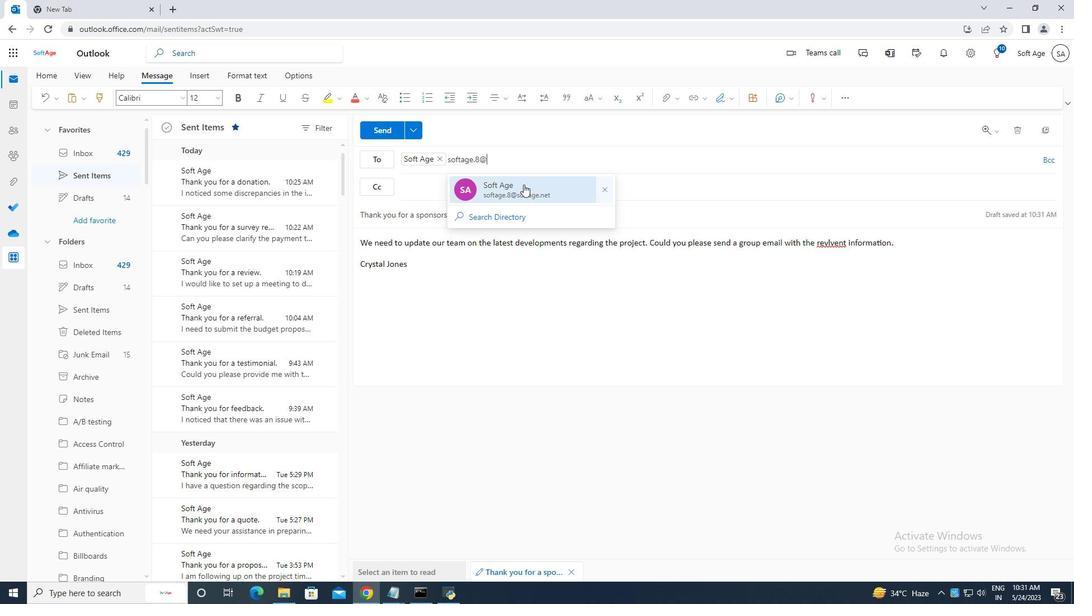 
Action: Mouse pressed left at (530, 183)
Screenshot: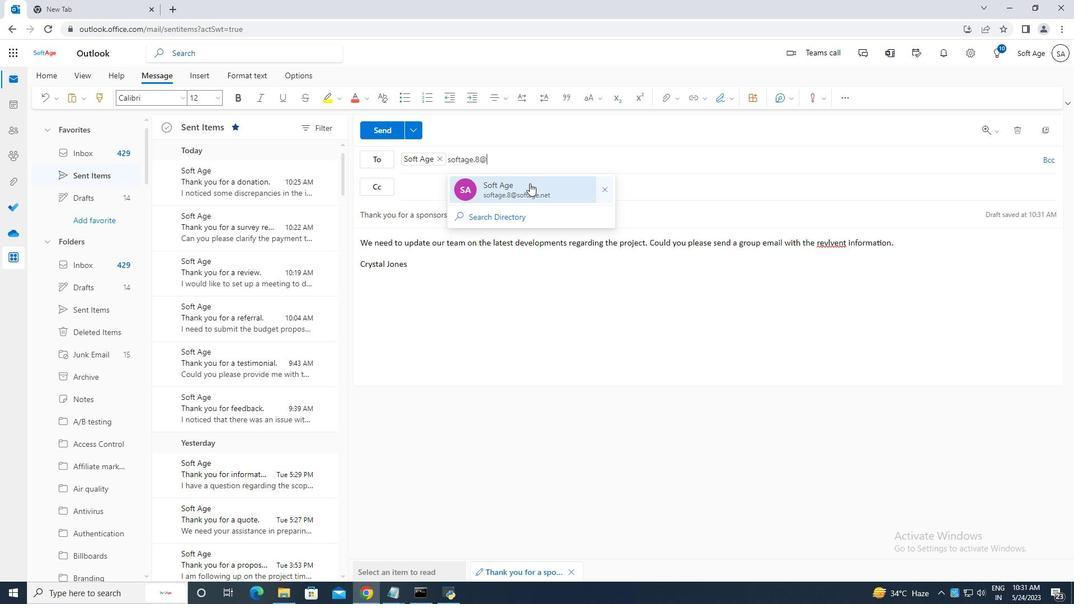 
Action: Mouse moved to (389, 129)
Screenshot: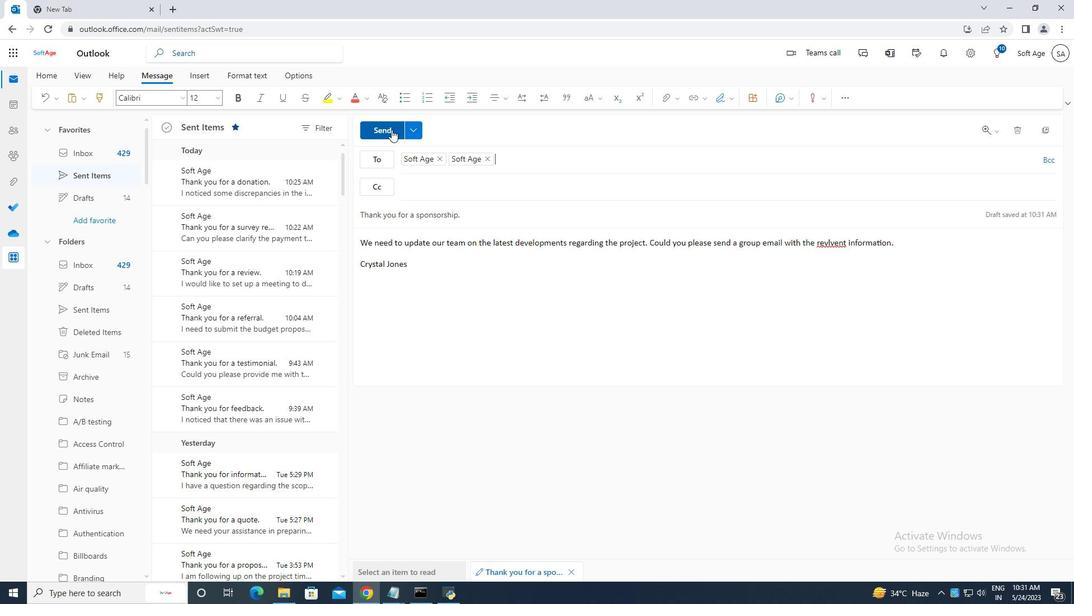 
Action: Mouse pressed left at (389, 129)
Screenshot: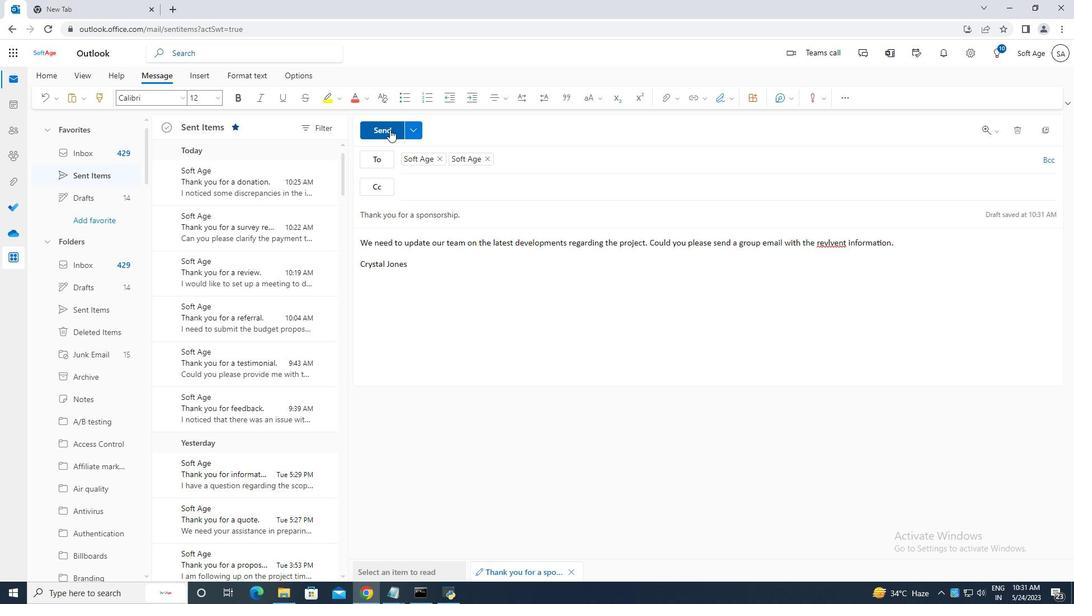 
Action: Mouse moved to (389, 132)
Screenshot: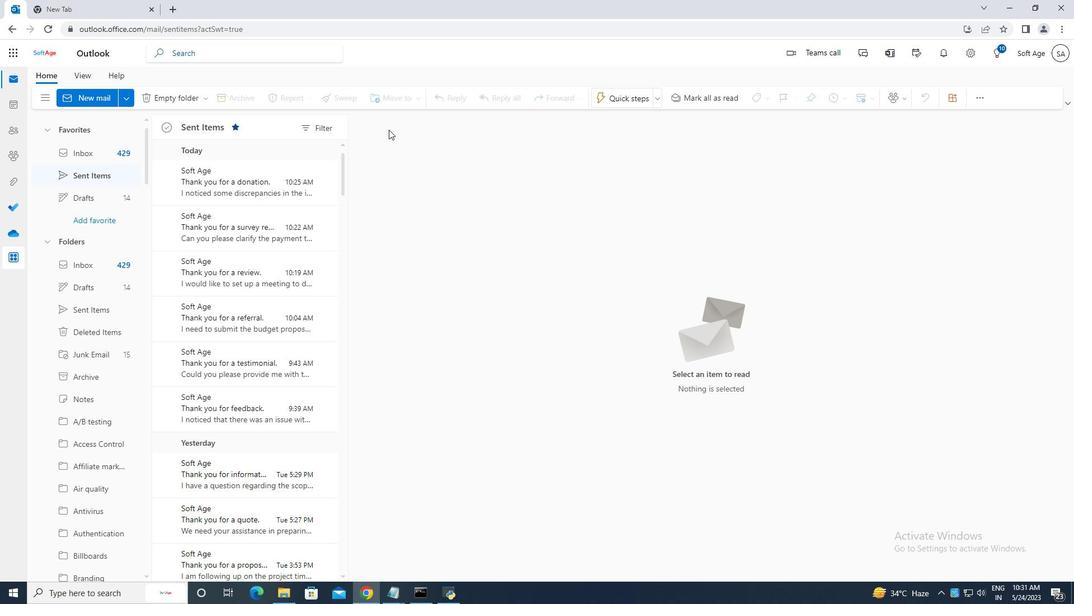 
